 Task: Enable the video filter "Old movie effect video filter" for mosaic bridge stream output.
Action: Mouse moved to (122, 12)
Screenshot: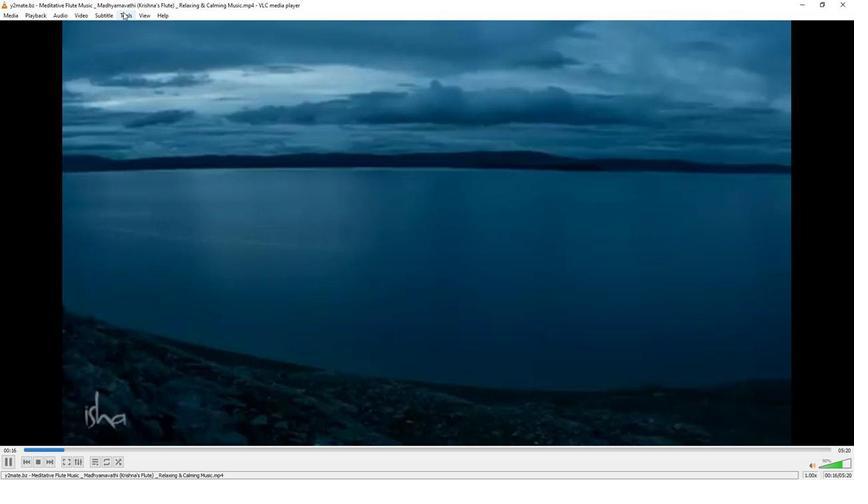 
Action: Mouse pressed left at (122, 12)
Screenshot: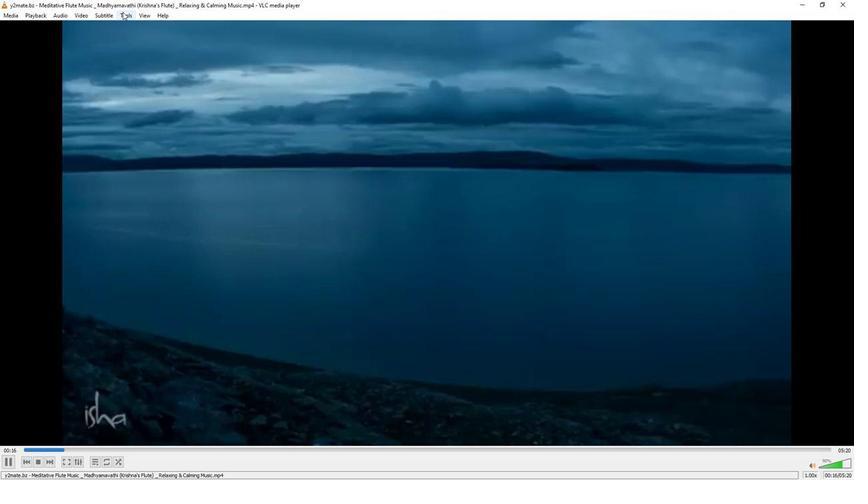 
Action: Mouse moved to (136, 123)
Screenshot: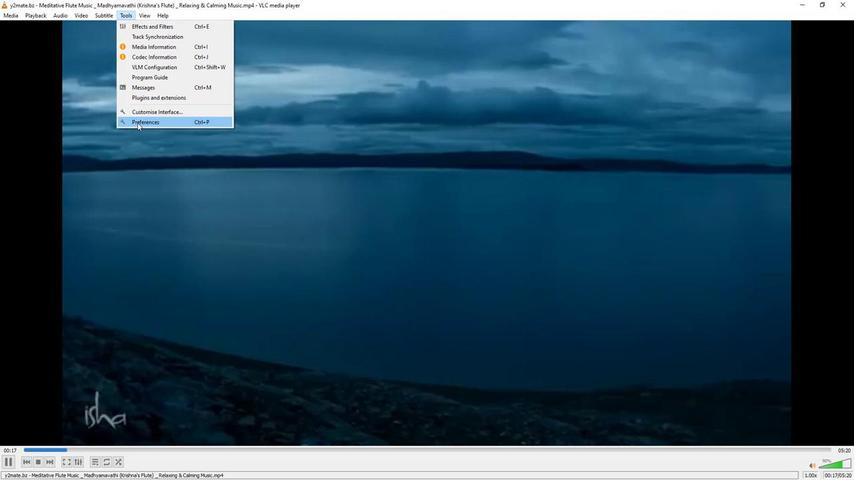 
Action: Mouse pressed left at (136, 123)
Screenshot: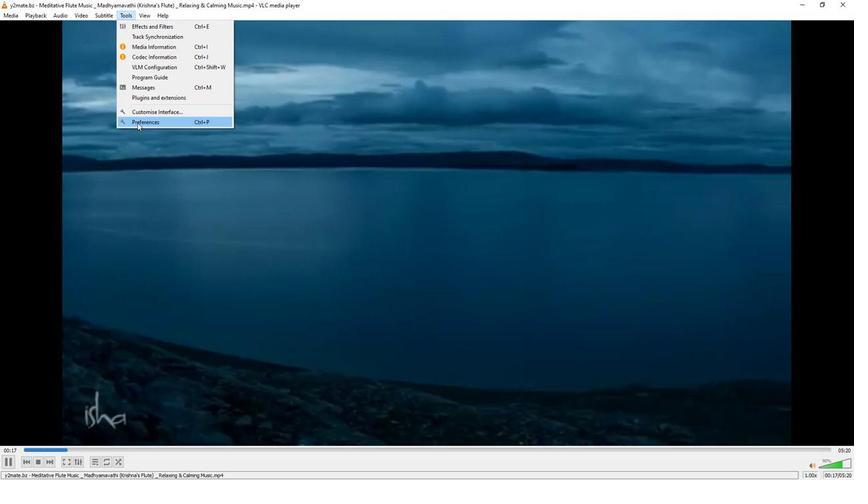 
Action: Mouse moved to (281, 390)
Screenshot: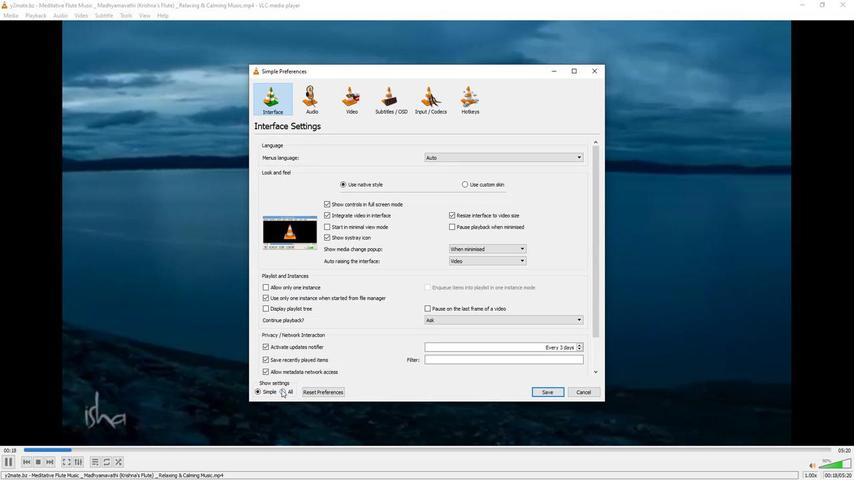 
Action: Mouse pressed left at (281, 390)
Screenshot: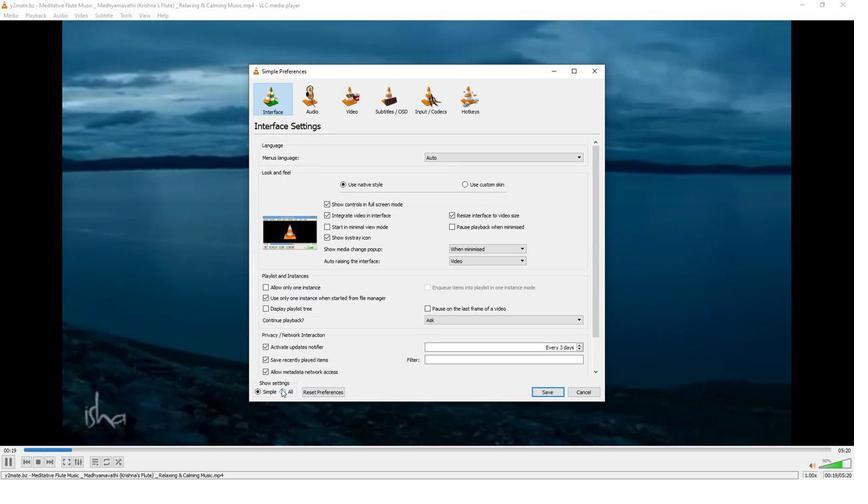 
Action: Mouse moved to (285, 337)
Screenshot: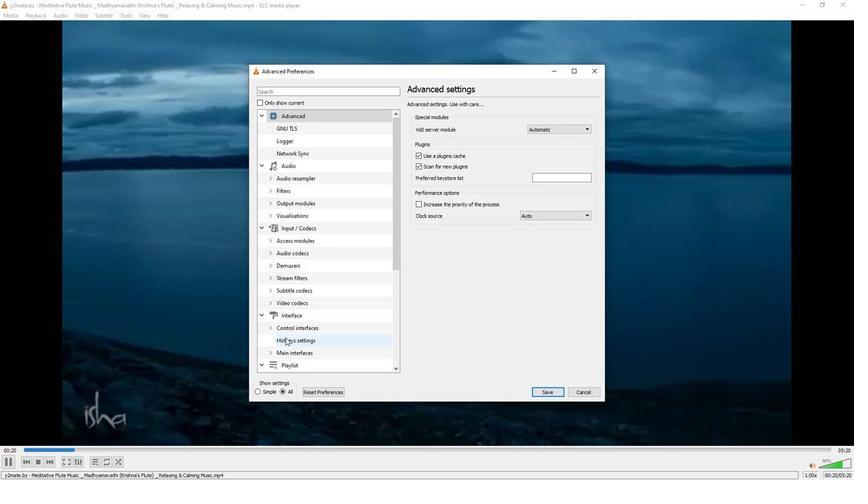 
Action: Mouse scrolled (285, 337) with delta (0, 0)
Screenshot: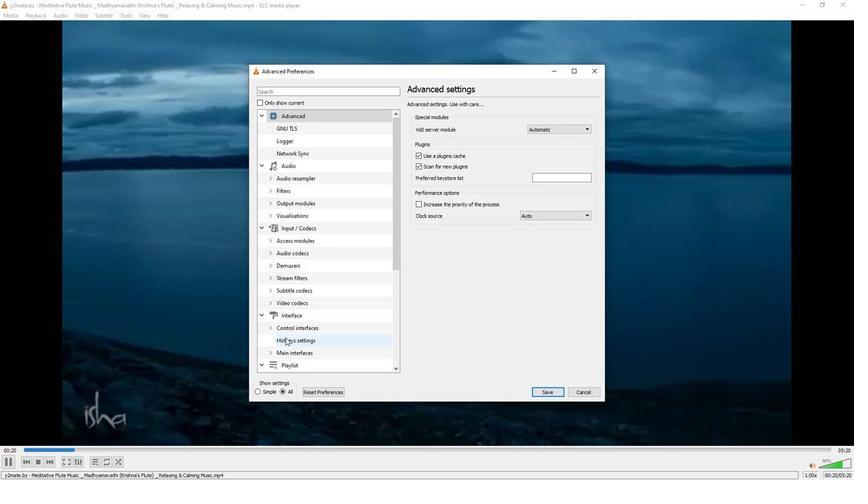 
Action: Mouse moved to (285, 335)
Screenshot: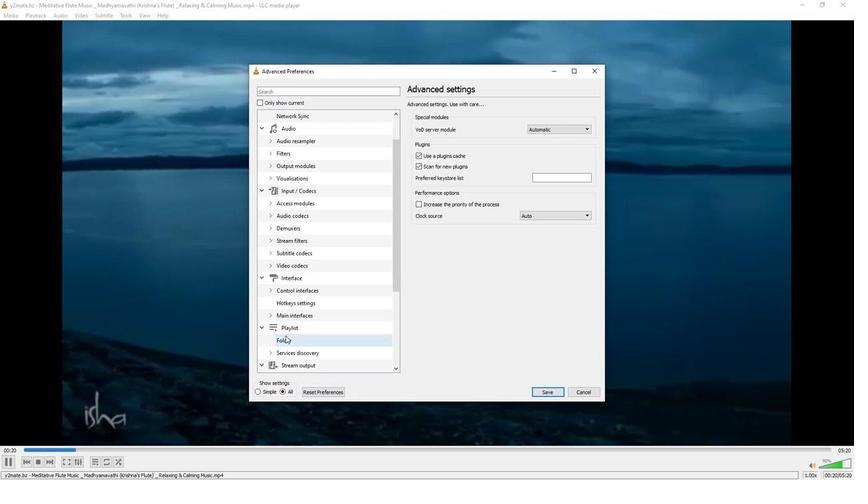 
Action: Mouse scrolled (285, 335) with delta (0, 0)
Screenshot: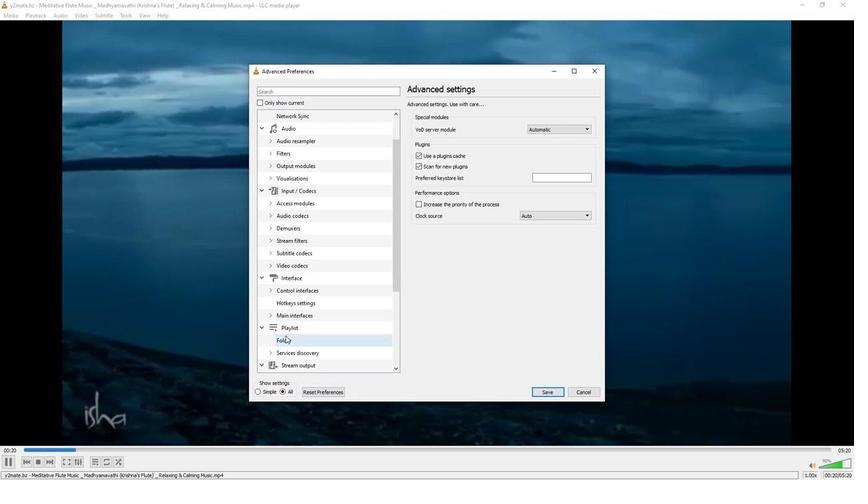 
Action: Mouse moved to (269, 354)
Screenshot: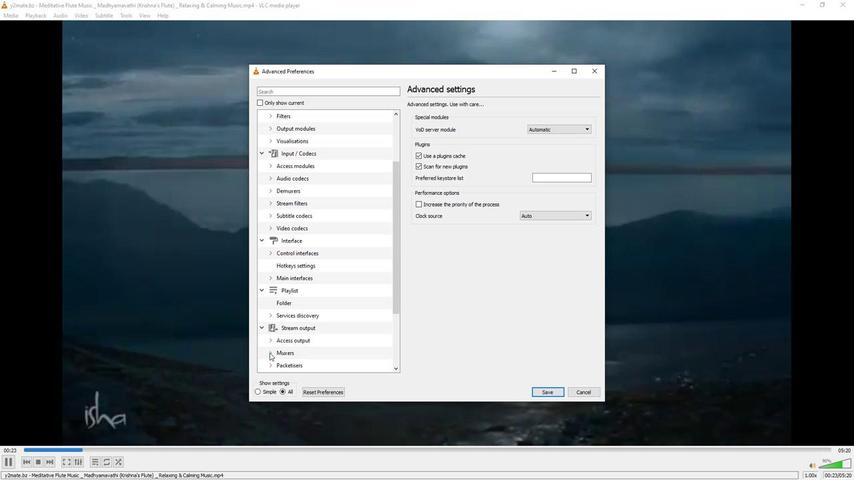 
Action: Mouse pressed left at (269, 354)
Screenshot: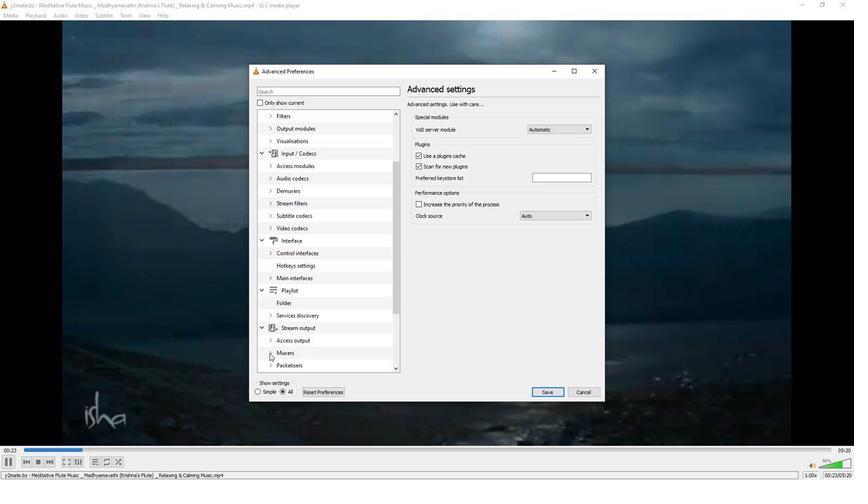 
Action: Mouse moved to (269, 353)
Screenshot: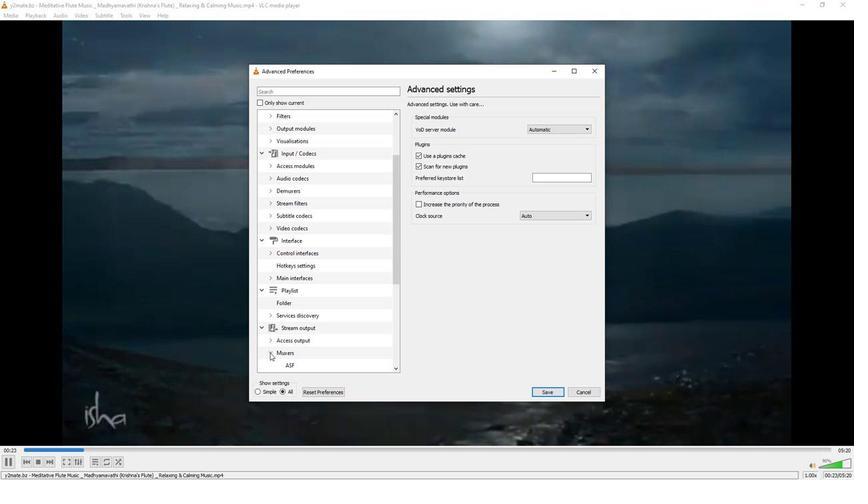 
Action: Mouse scrolled (269, 353) with delta (0, 0)
Screenshot: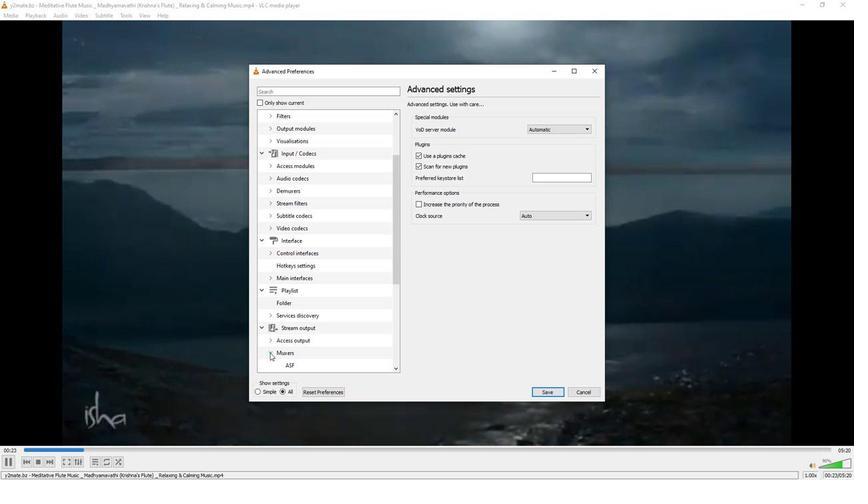 
Action: Mouse scrolled (269, 353) with delta (0, 0)
Screenshot: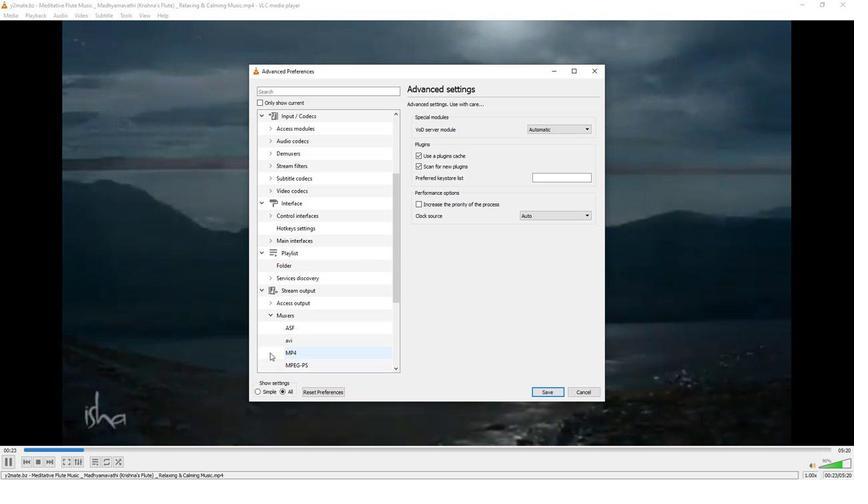 
Action: Mouse moved to (271, 352)
Screenshot: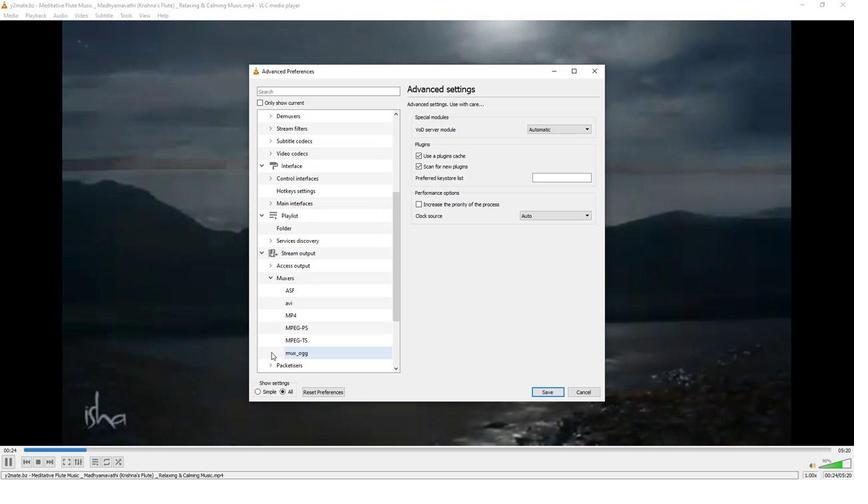 
Action: Mouse scrolled (271, 352) with delta (0, 0)
Screenshot: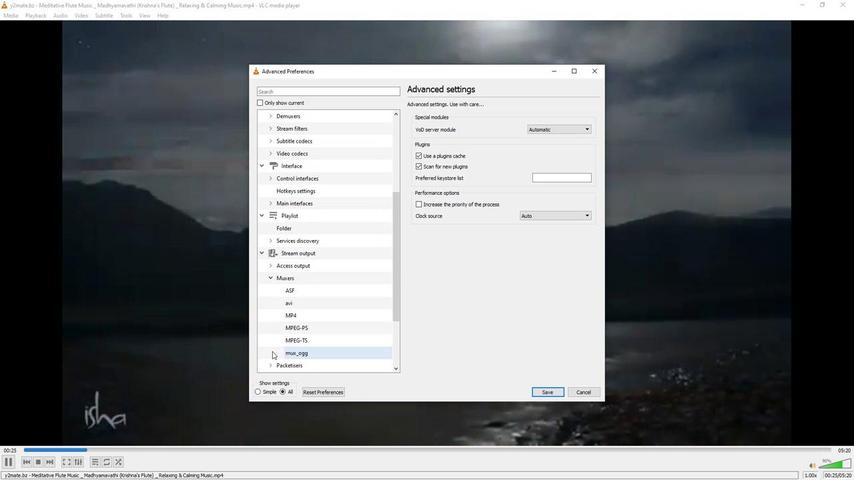 
Action: Mouse moved to (269, 340)
Screenshot: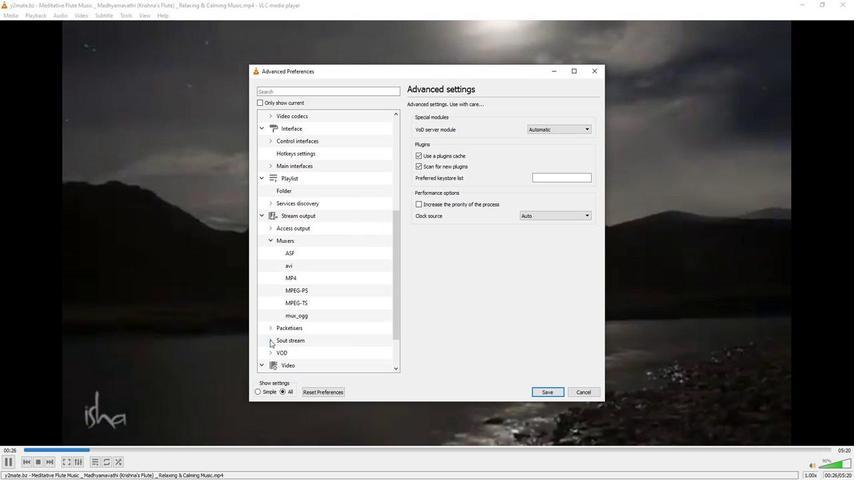 
Action: Mouse pressed left at (269, 340)
Screenshot: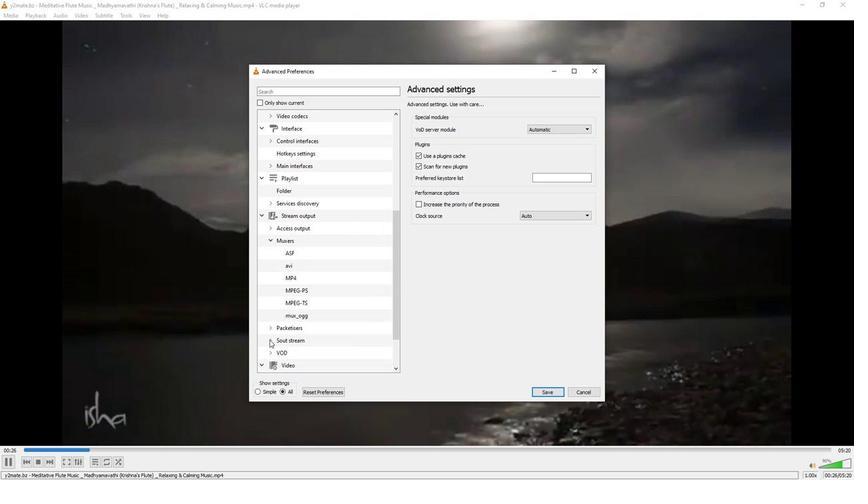 
Action: Mouse moved to (269, 339)
Screenshot: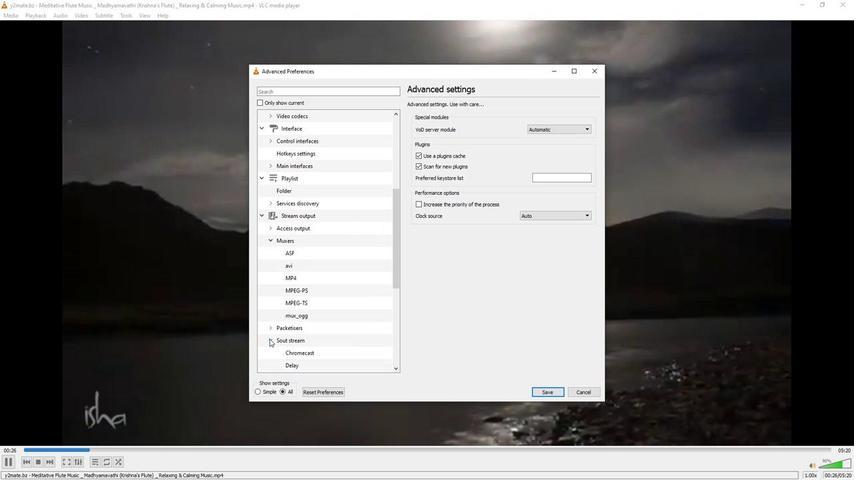
Action: Mouse scrolled (269, 339) with delta (0, 0)
Screenshot: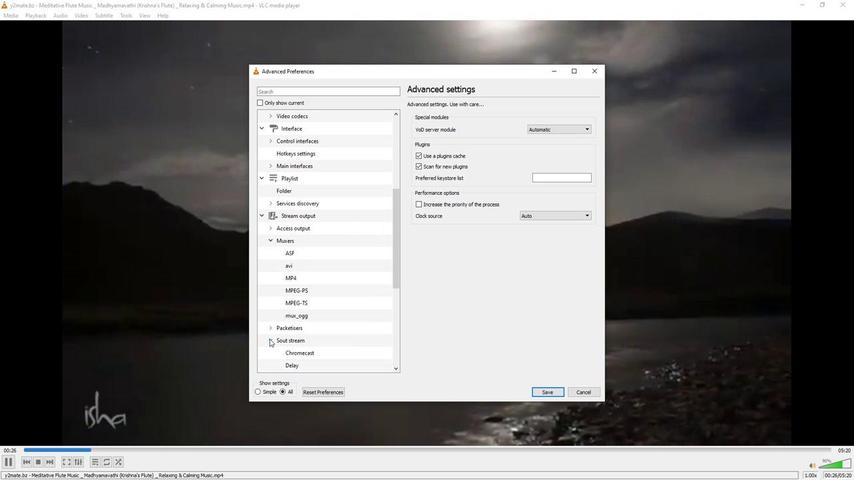 
Action: Mouse moved to (269, 339)
Screenshot: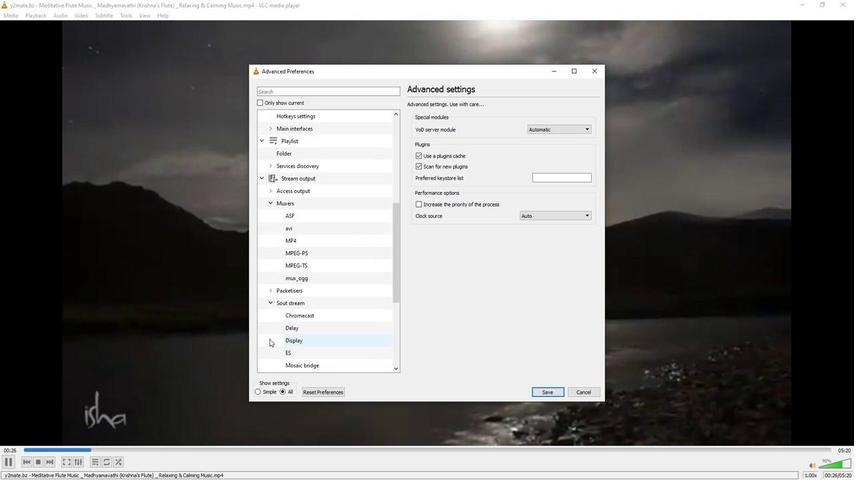 
Action: Mouse scrolled (269, 339) with delta (0, 0)
Screenshot: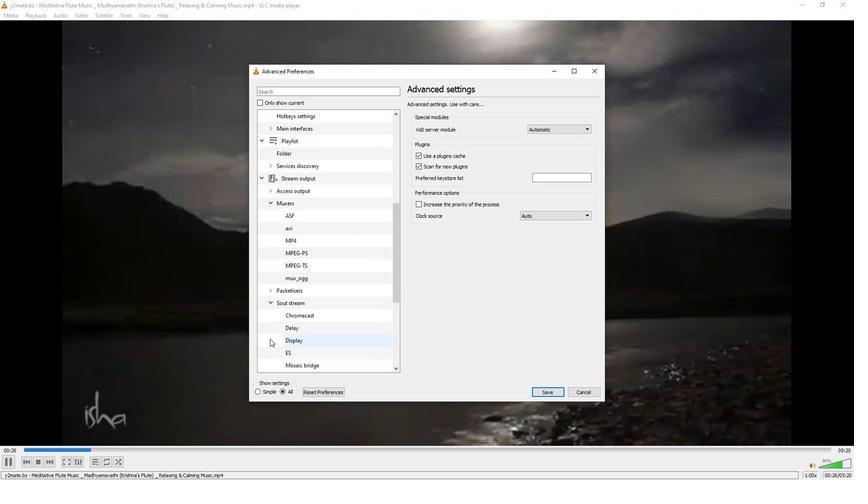 
Action: Mouse moved to (289, 327)
Screenshot: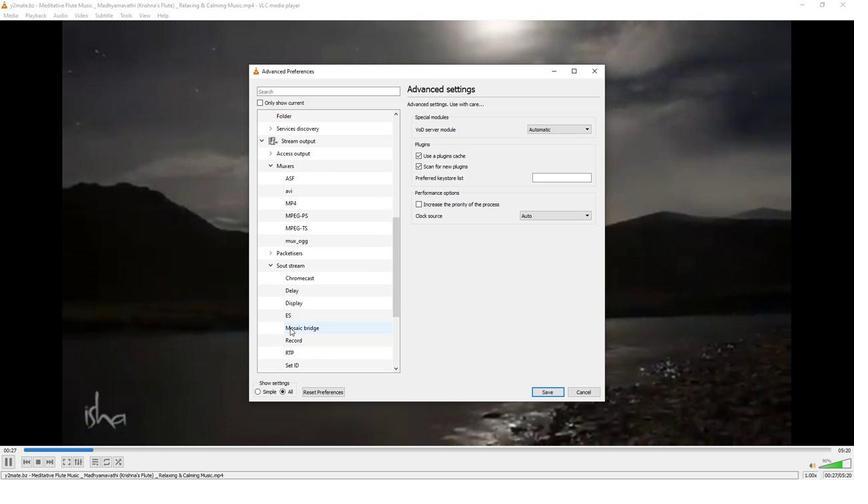
Action: Mouse pressed left at (289, 327)
Screenshot: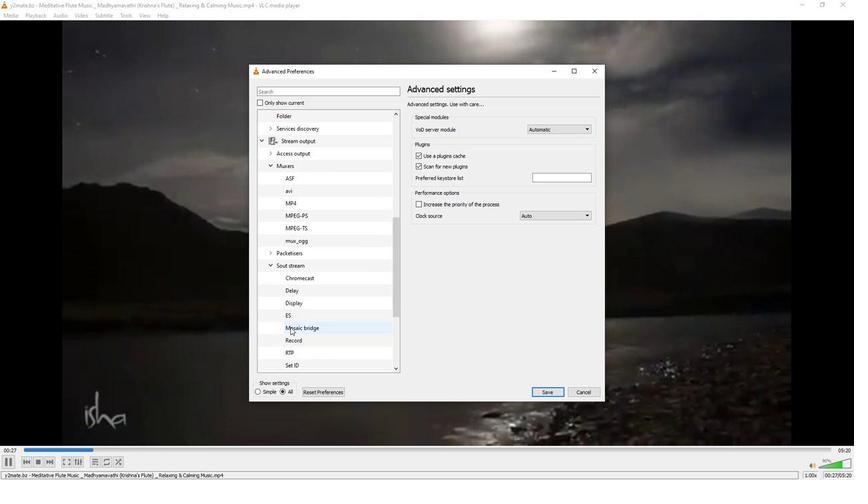 
Action: Mouse moved to (416, 253)
Screenshot: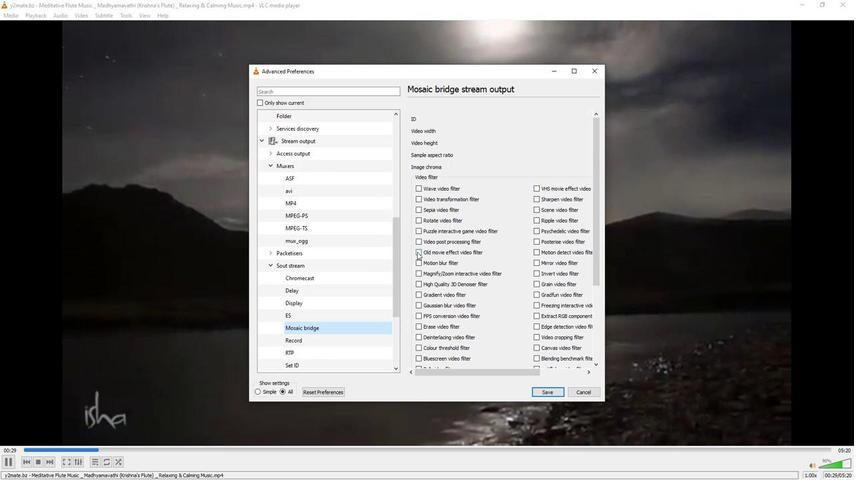 
Action: Mouse pressed left at (416, 253)
Screenshot: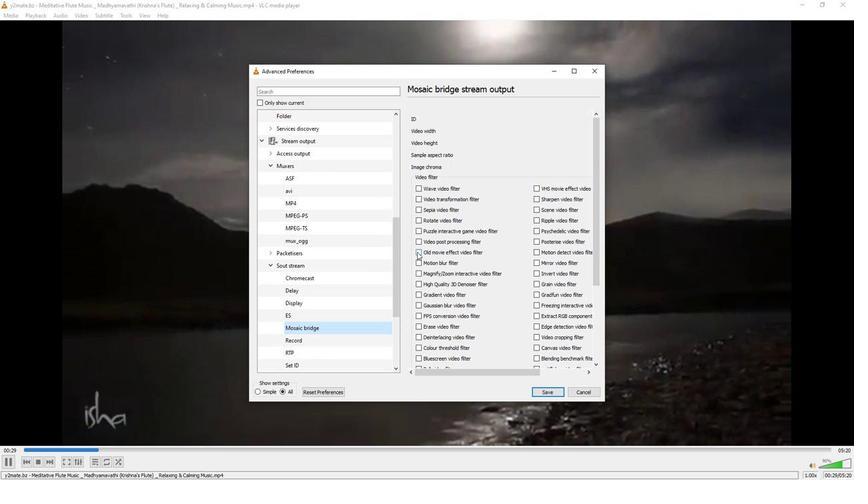 
Action: Mouse moved to (417, 289)
Screenshot: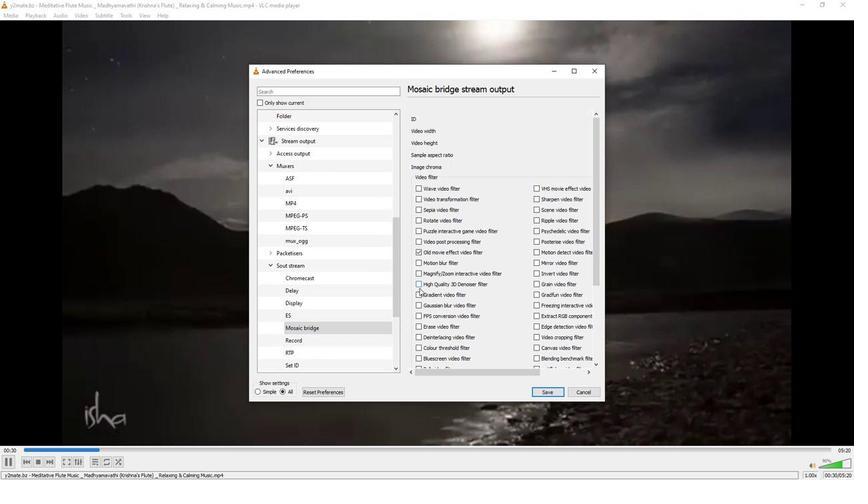 
